 Task: Create a due date automation trigger when advanced on, on the tuesday after a card is due add dates due tomorrow at 11:00 AM.
Action: Mouse moved to (1098, 85)
Screenshot: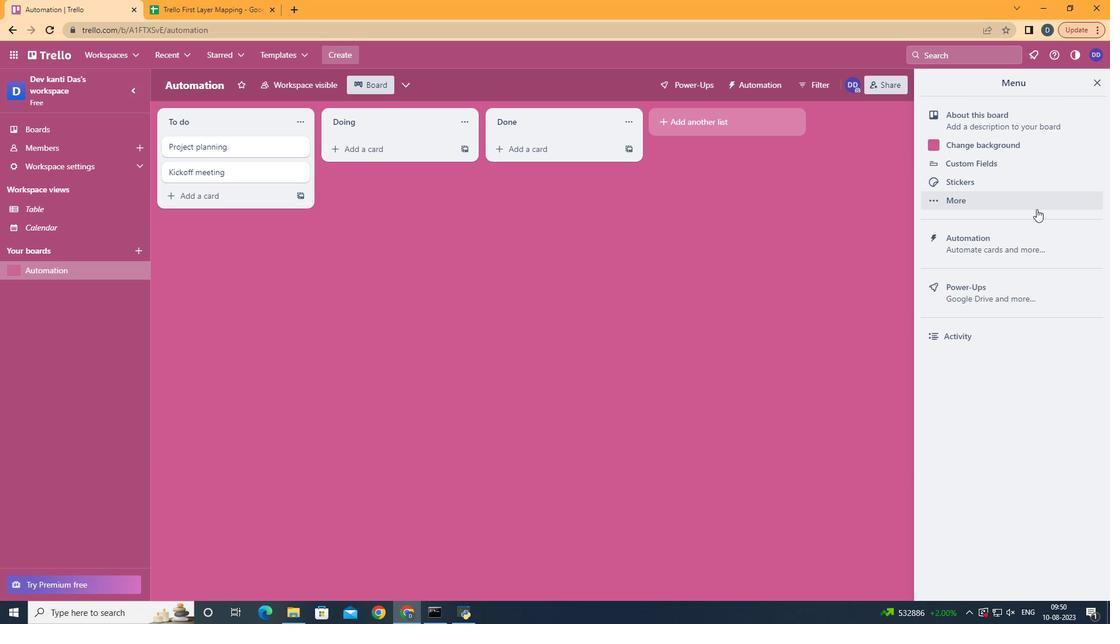 
Action: Mouse pressed left at (1098, 85)
Screenshot: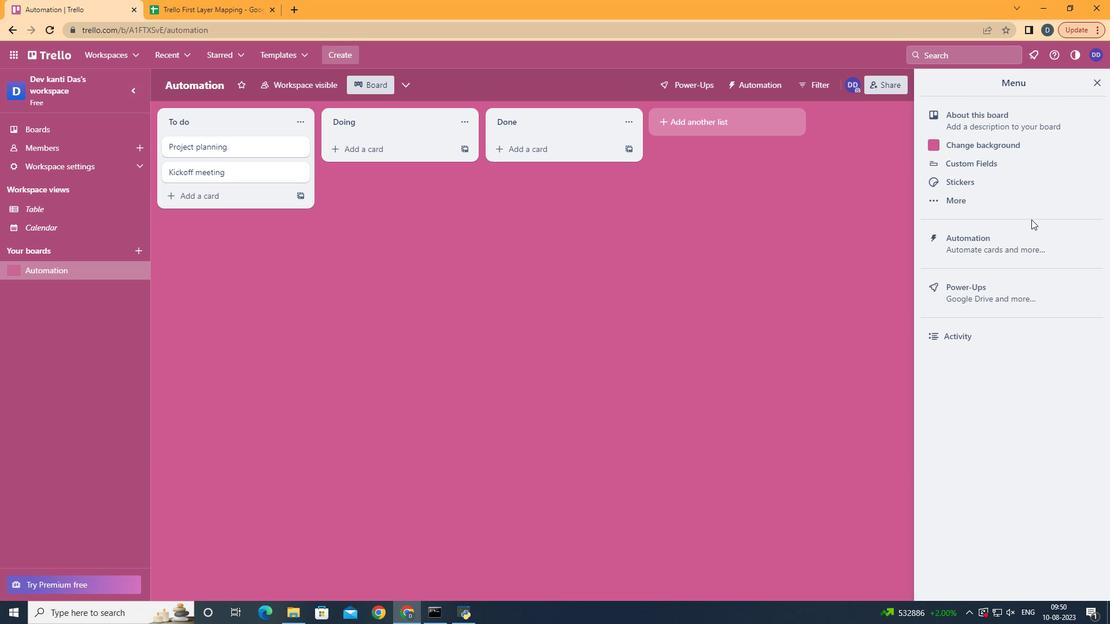 
Action: Mouse moved to (999, 251)
Screenshot: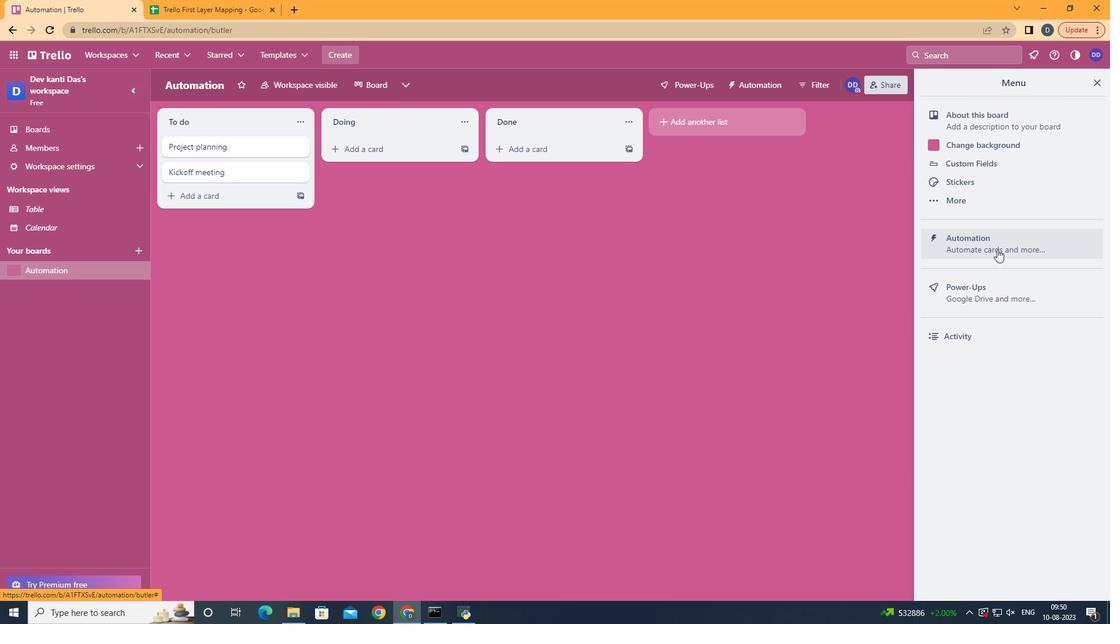 
Action: Mouse pressed left at (999, 251)
Screenshot: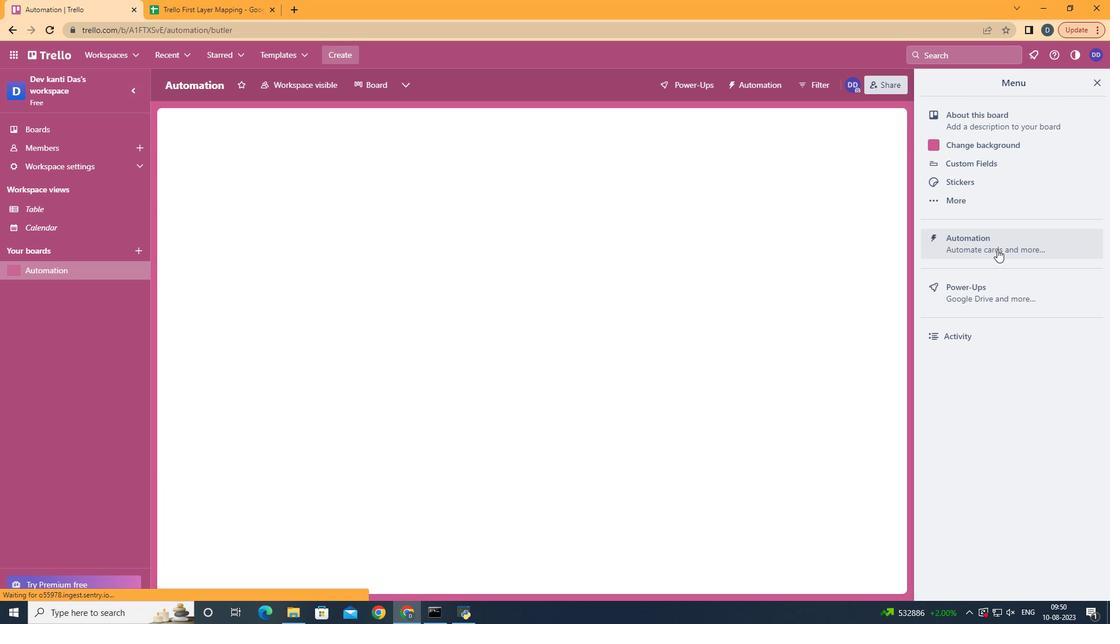 
Action: Mouse moved to (209, 239)
Screenshot: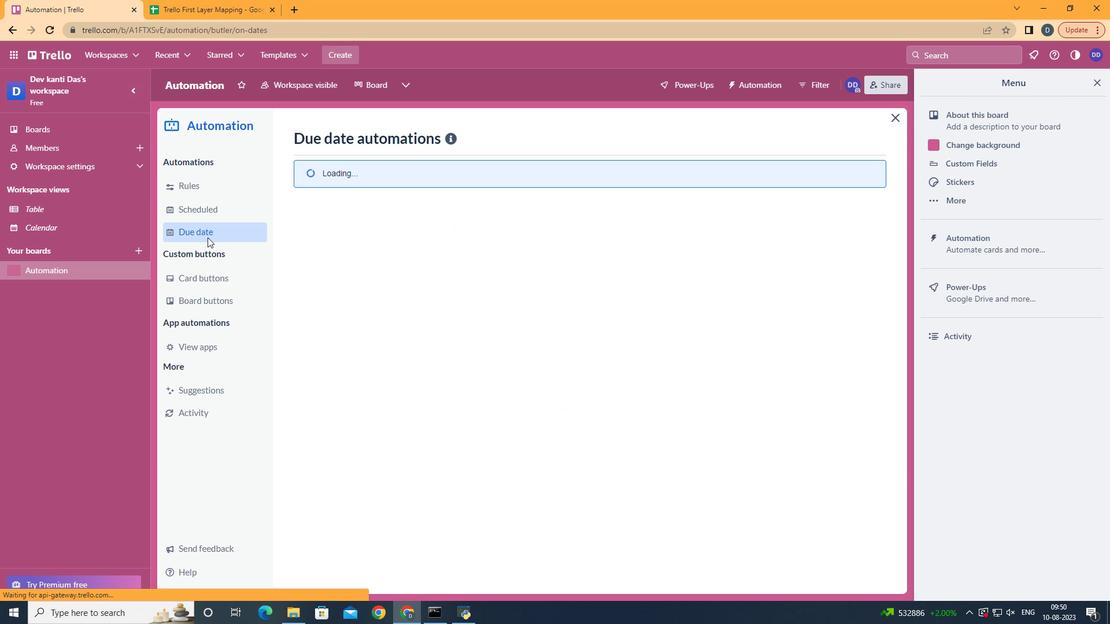 
Action: Mouse pressed left at (209, 239)
Screenshot: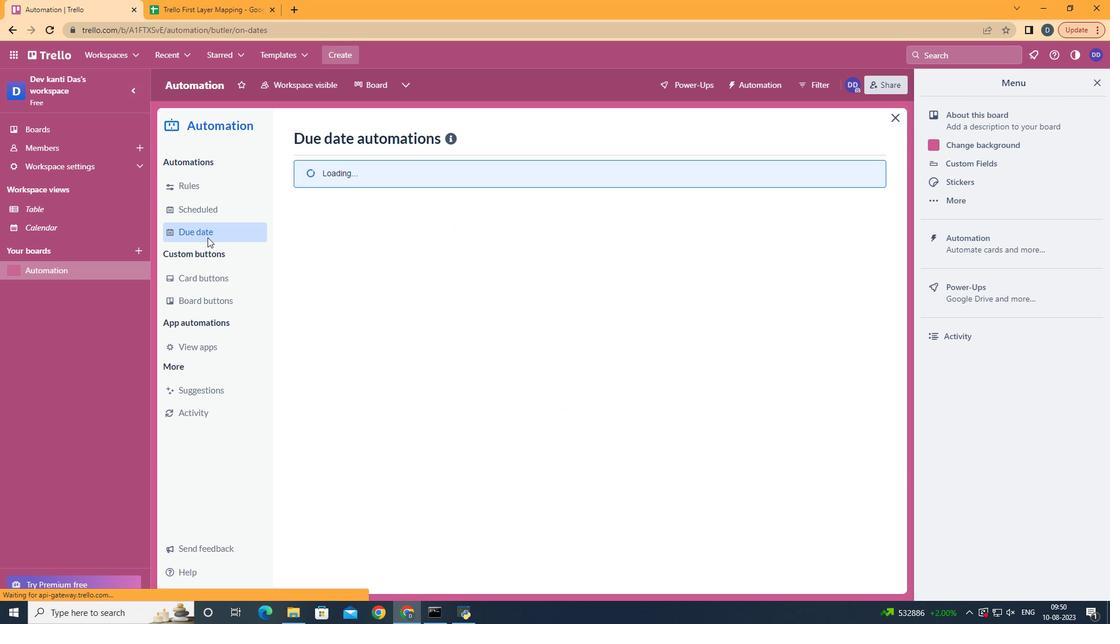 
Action: Mouse moved to (812, 138)
Screenshot: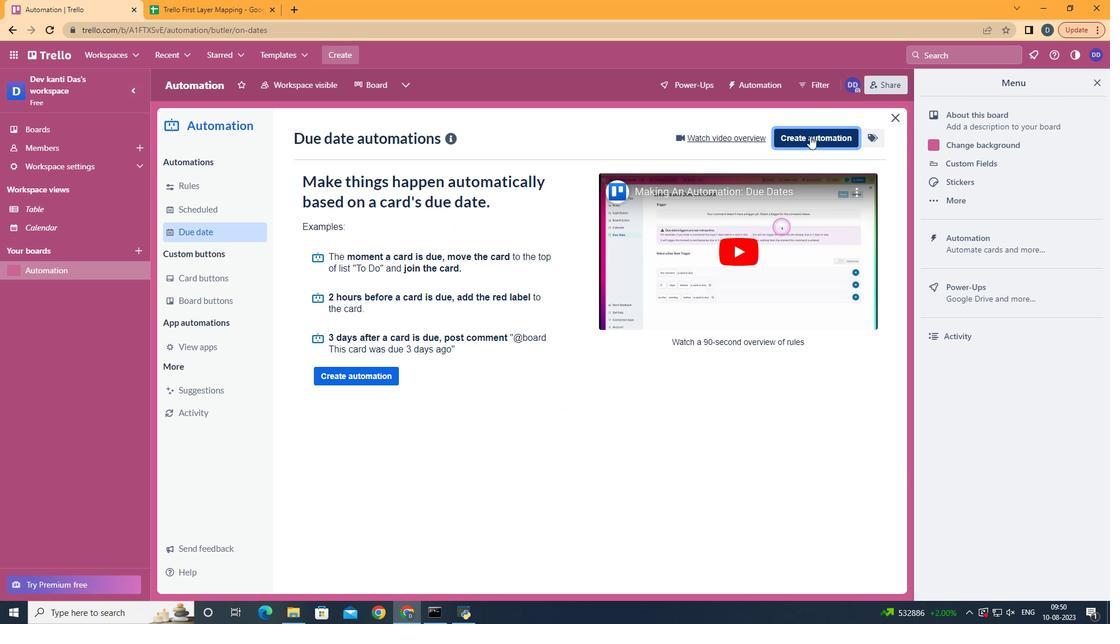 
Action: Mouse pressed left at (812, 138)
Screenshot: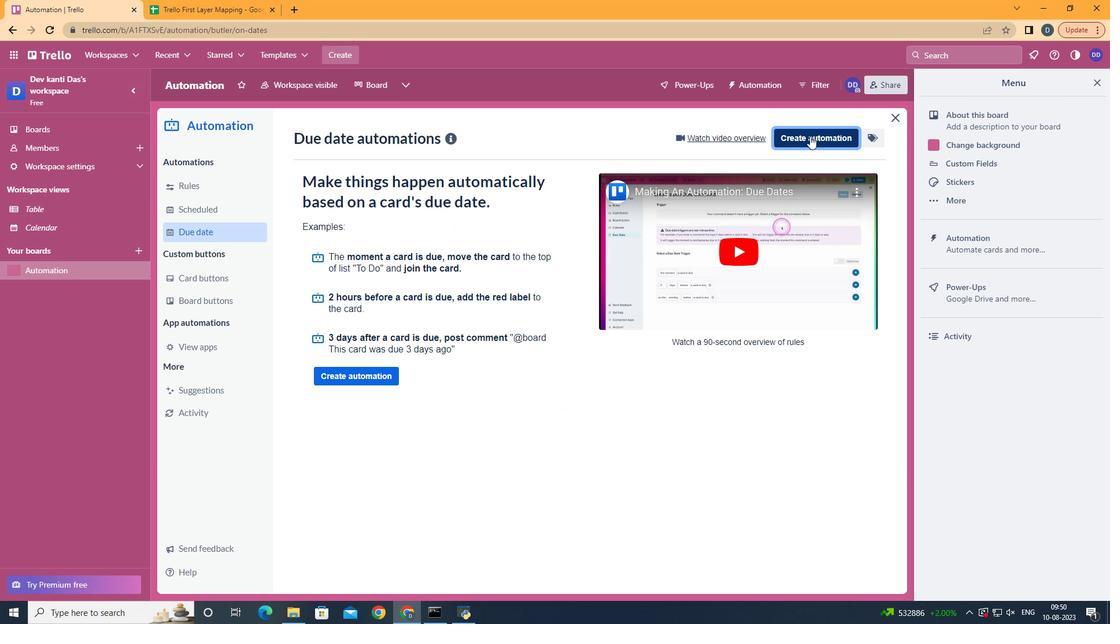 
Action: Mouse moved to (606, 246)
Screenshot: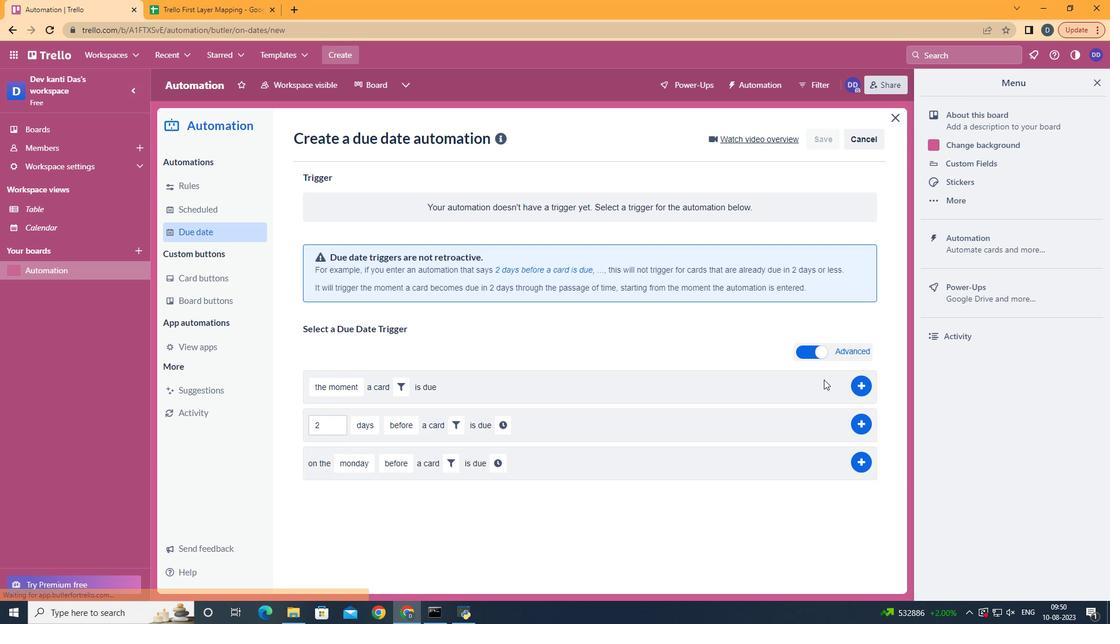 
Action: Mouse pressed left at (606, 246)
Screenshot: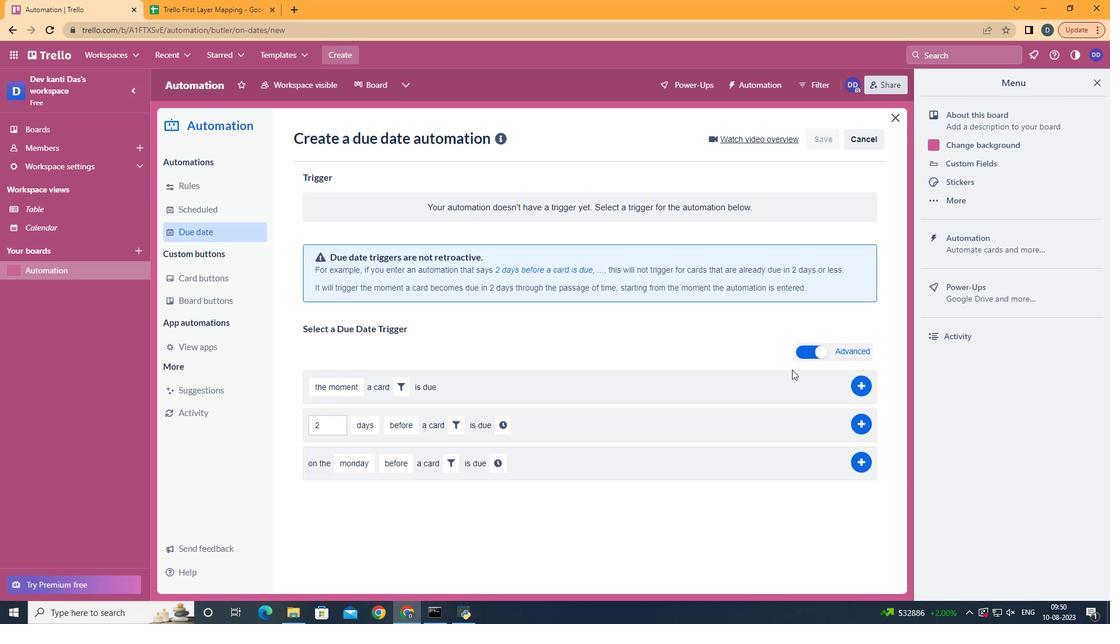 
Action: Mouse moved to (348, 332)
Screenshot: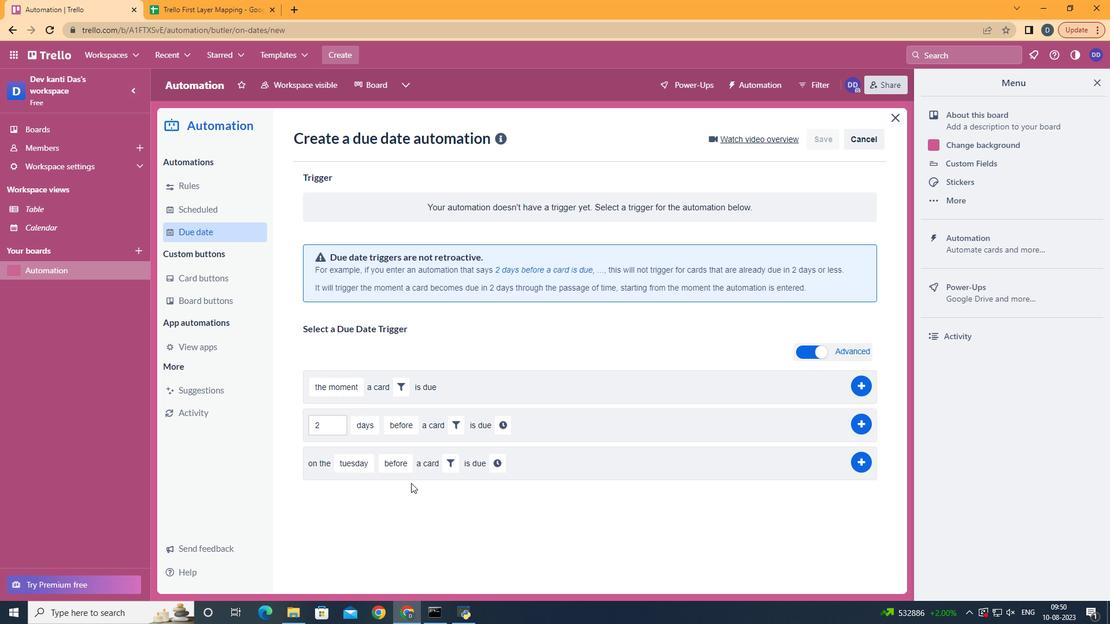 
Action: Mouse pressed left at (348, 332)
Screenshot: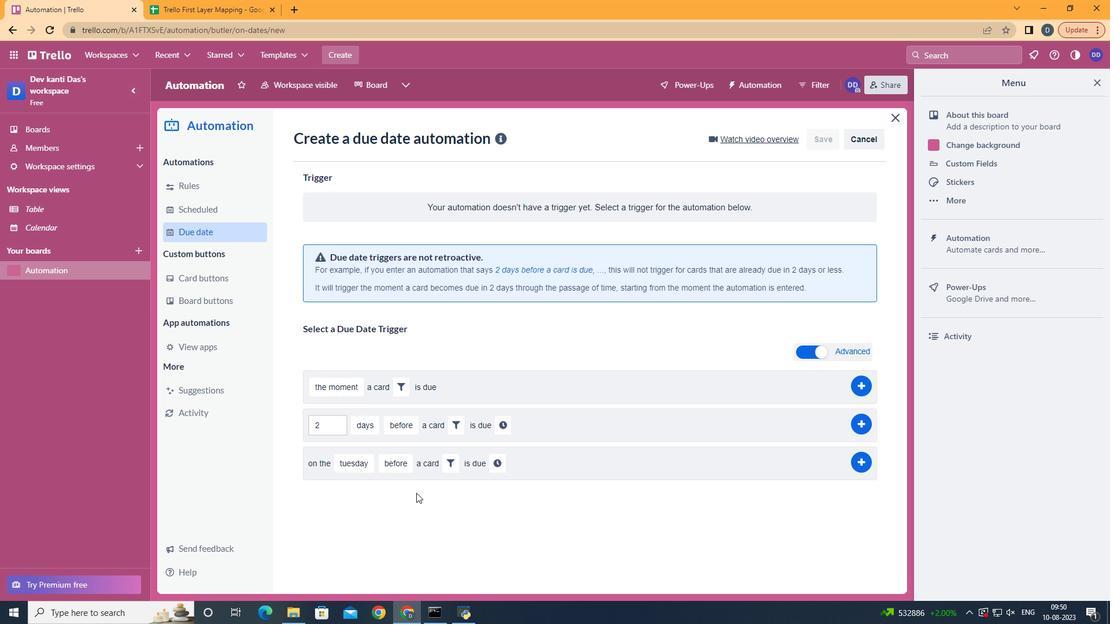 
Action: Mouse moved to (404, 506)
Screenshot: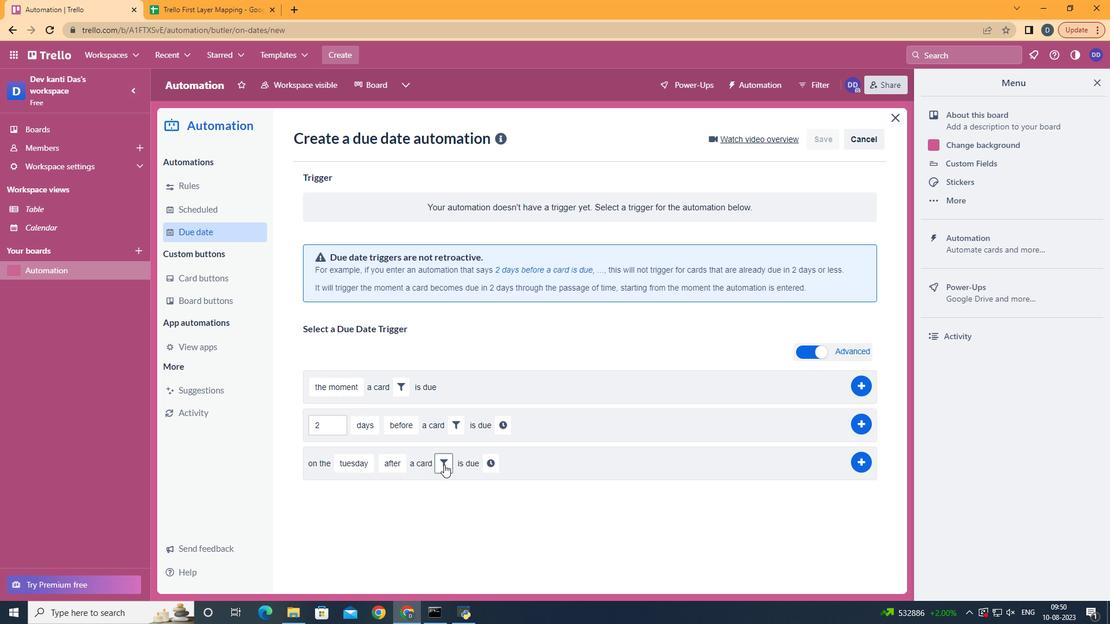 
Action: Mouse pressed left at (404, 506)
Screenshot: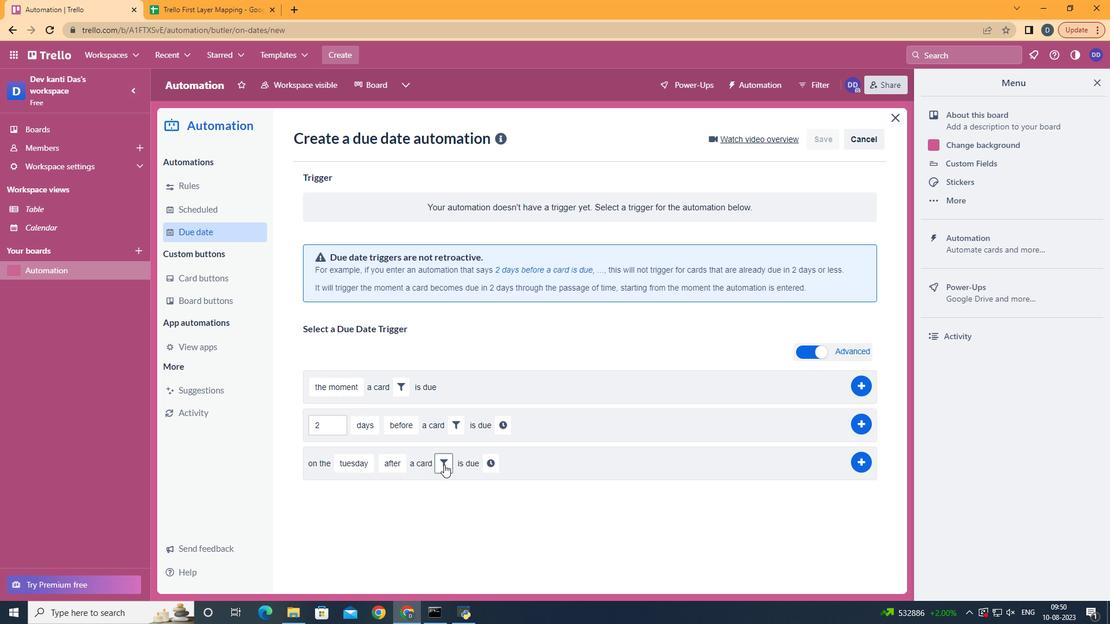 
Action: Mouse moved to (446, 466)
Screenshot: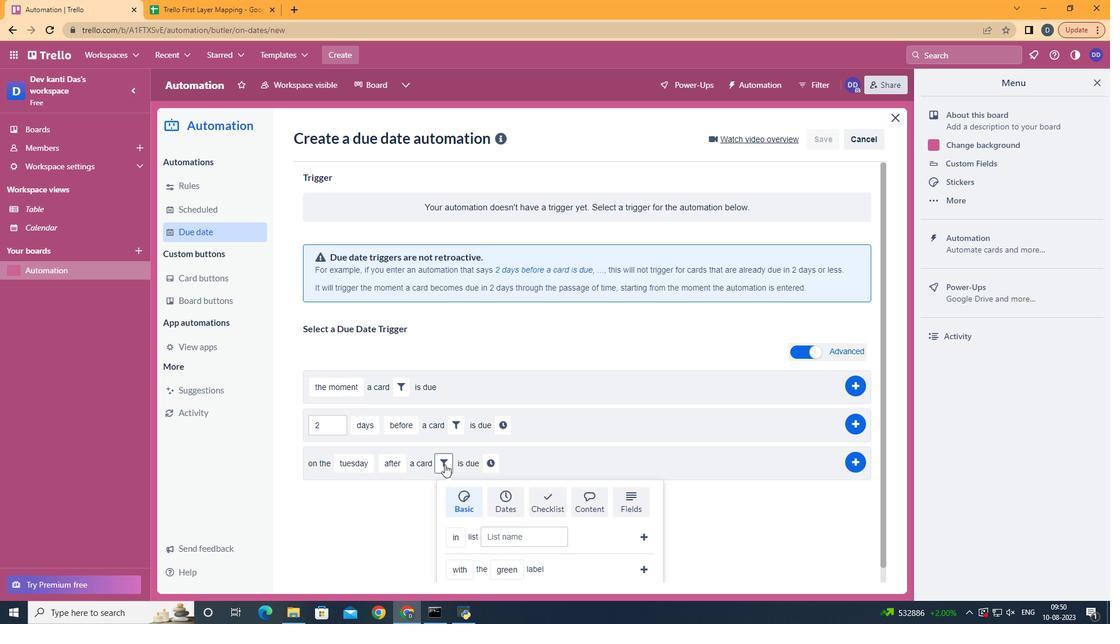 
Action: Mouse pressed left at (446, 466)
Screenshot: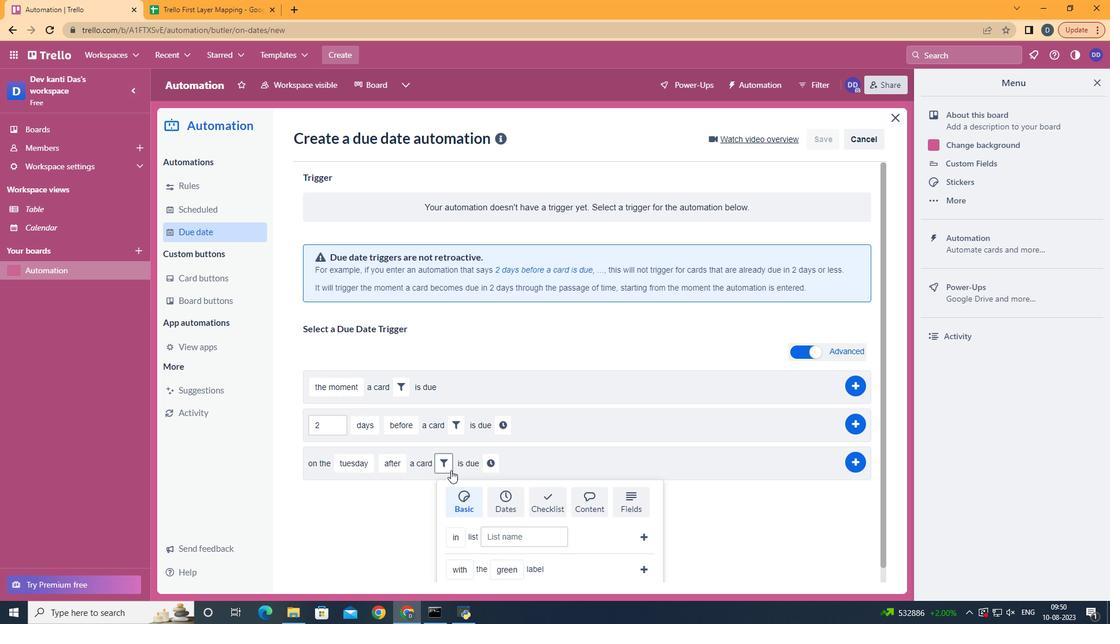 
Action: Mouse moved to (515, 503)
Screenshot: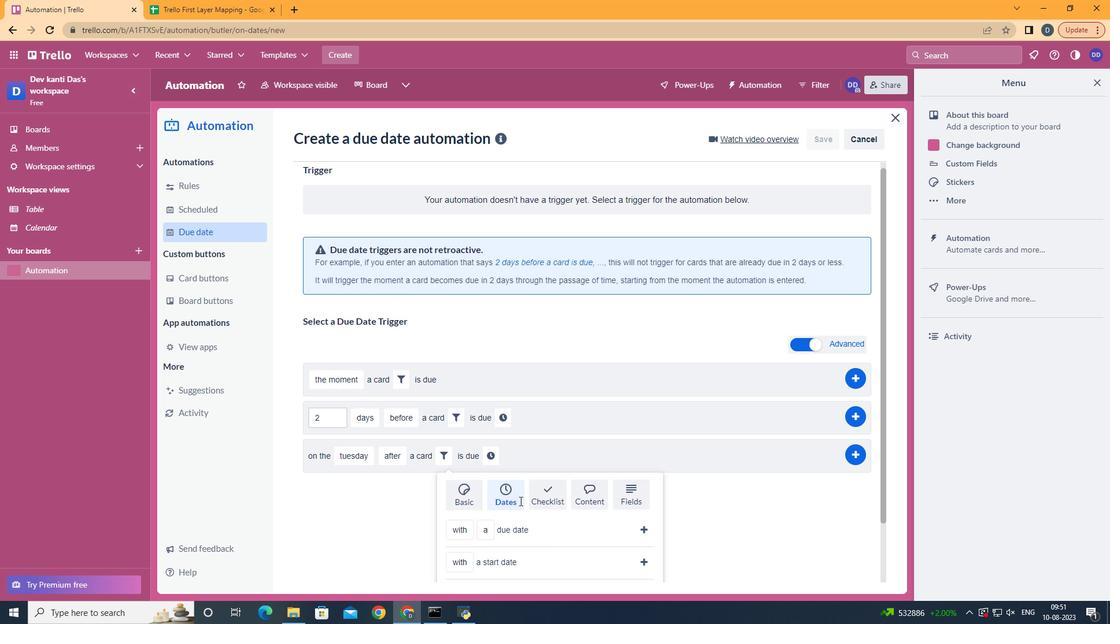 
Action: Mouse pressed left at (515, 503)
Screenshot: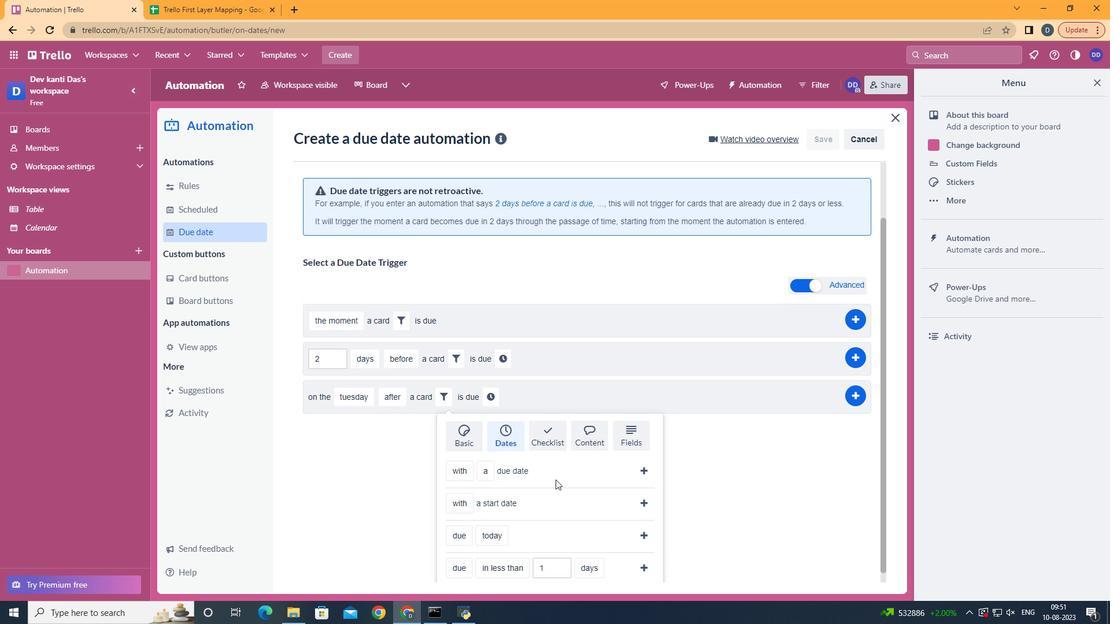 
Action: Mouse scrolled (515, 503) with delta (0, 0)
Screenshot: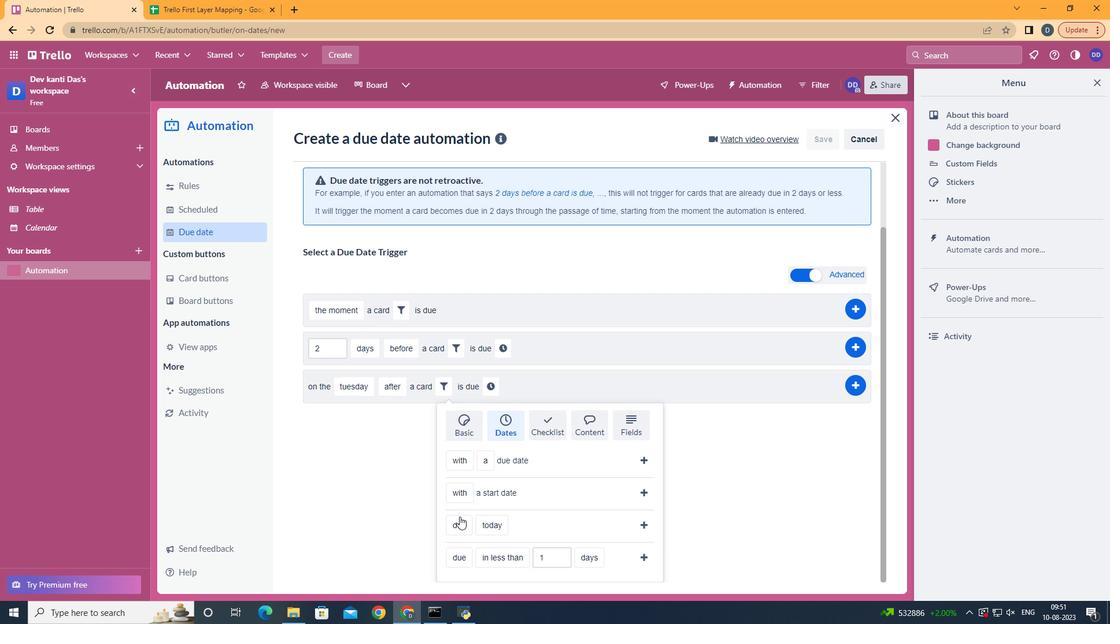
Action: Mouse scrolled (515, 503) with delta (0, 0)
Screenshot: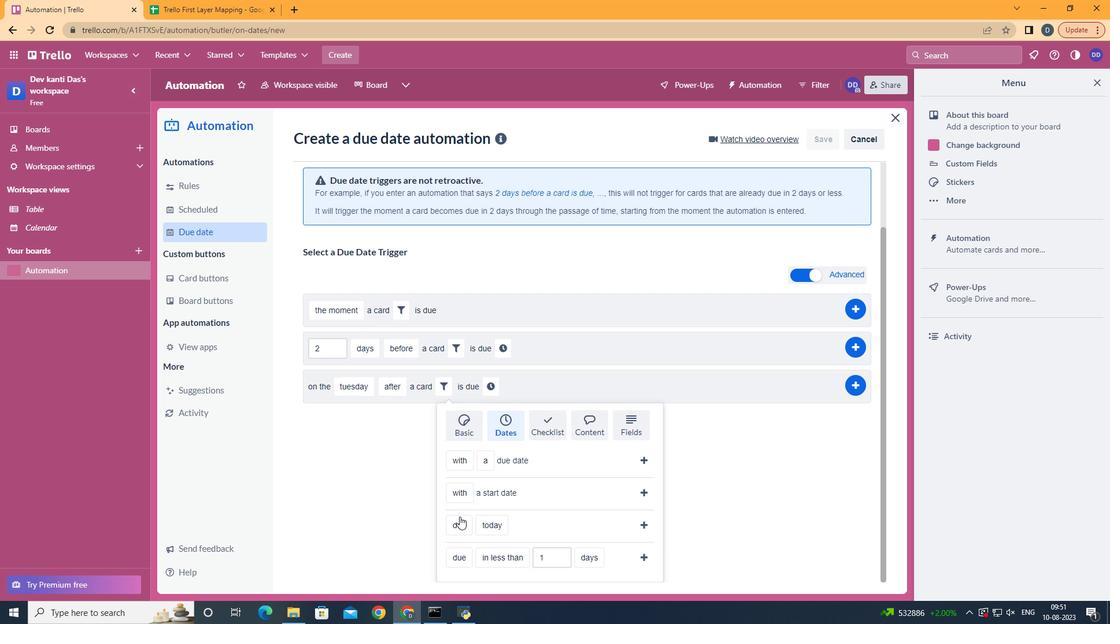 
Action: Mouse scrolled (515, 503) with delta (0, 0)
Screenshot: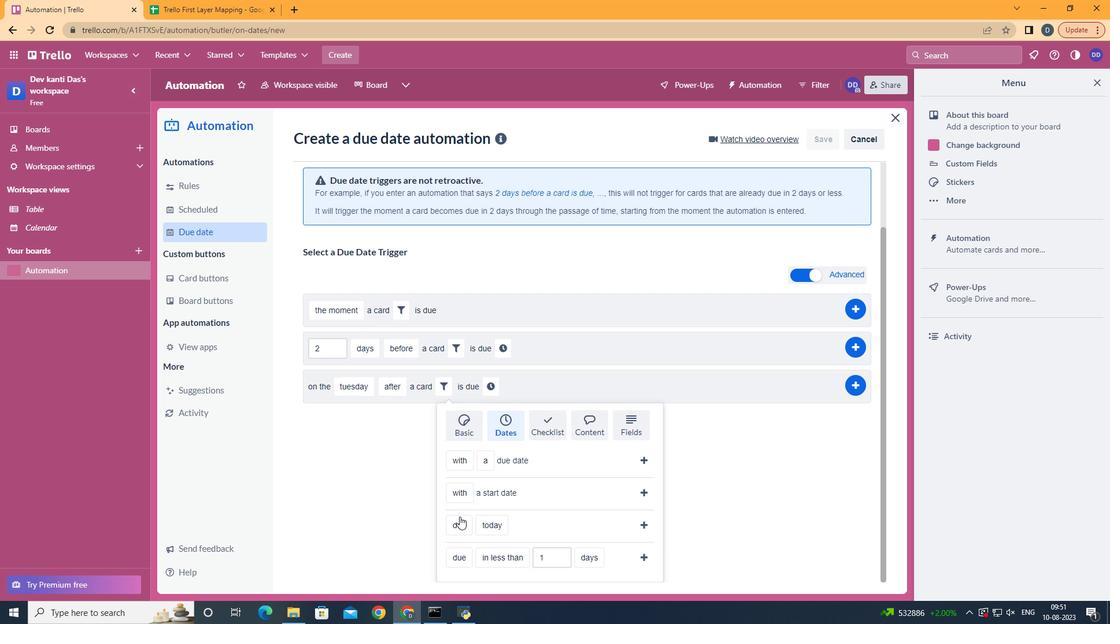 
Action: Mouse scrolled (515, 503) with delta (0, 0)
Screenshot: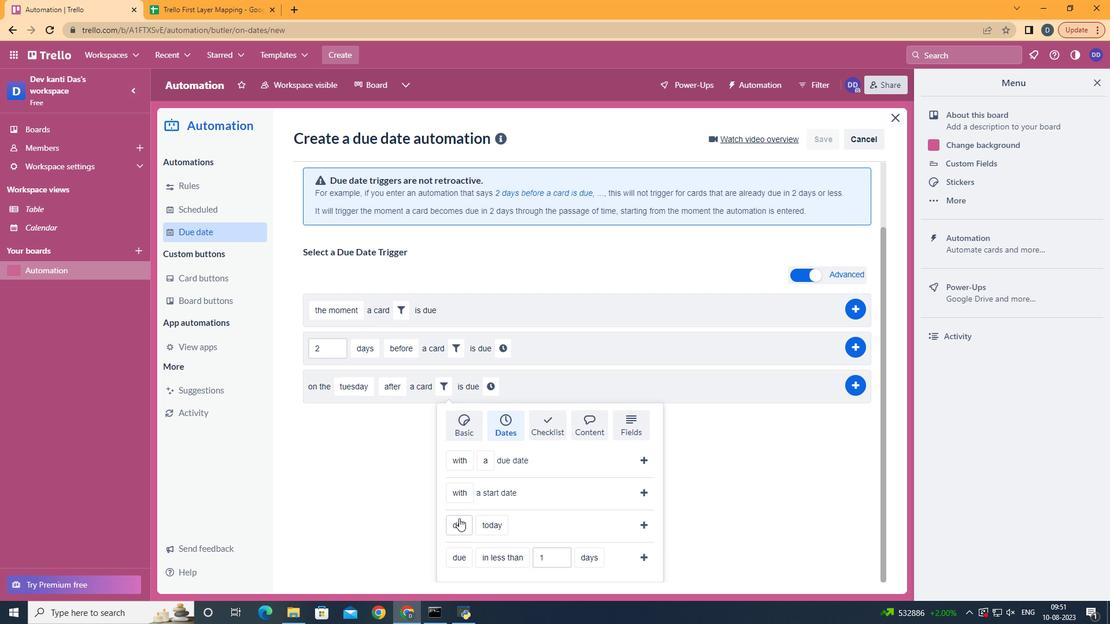 
Action: Mouse moved to (474, 436)
Screenshot: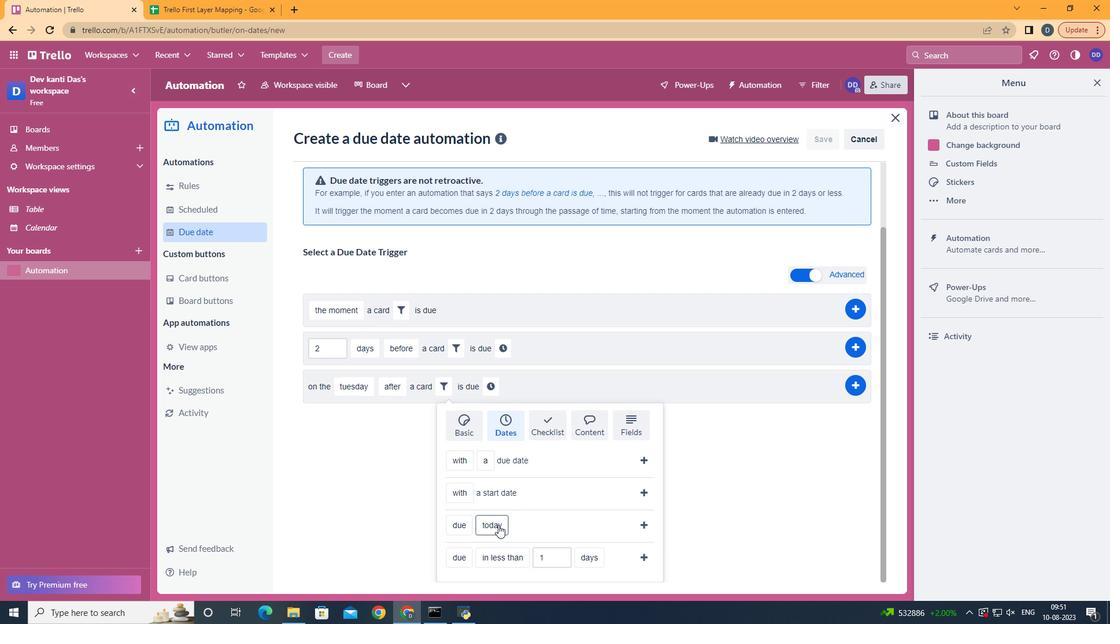 
Action: Mouse pressed left at (474, 436)
Screenshot: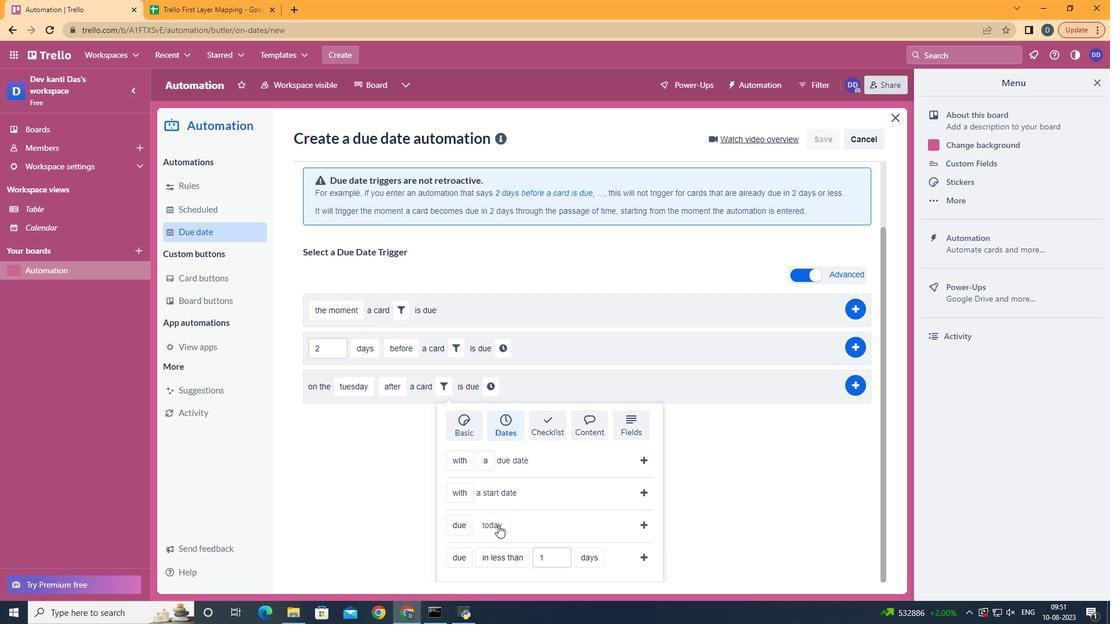 
Action: Mouse moved to (517, 413)
Screenshot: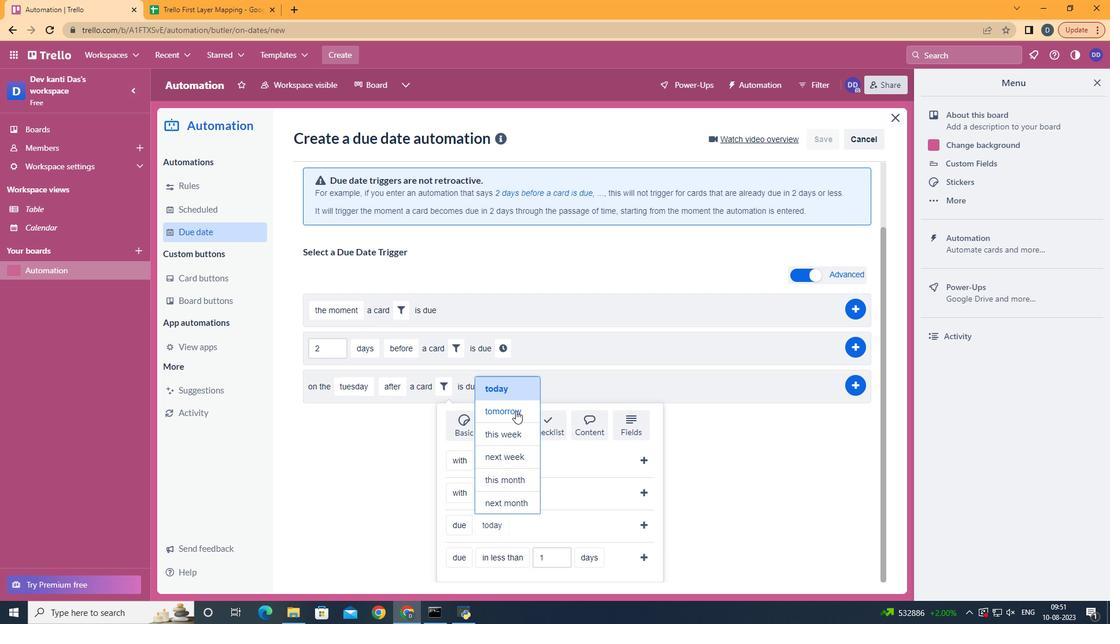 
Action: Mouse pressed left at (517, 413)
Screenshot: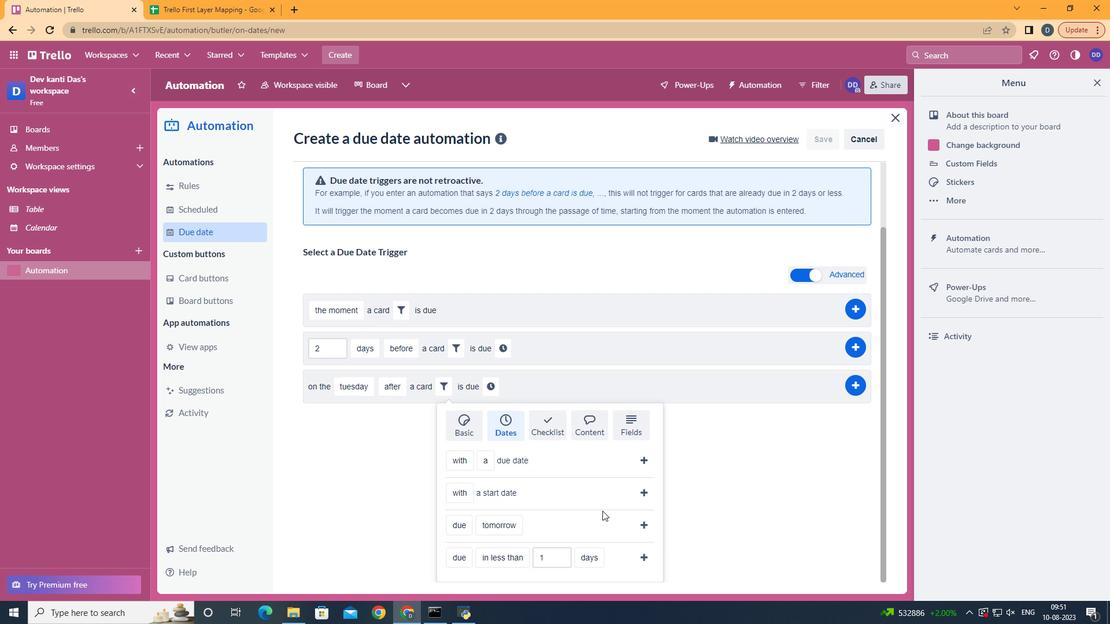 
Action: Mouse moved to (642, 523)
Screenshot: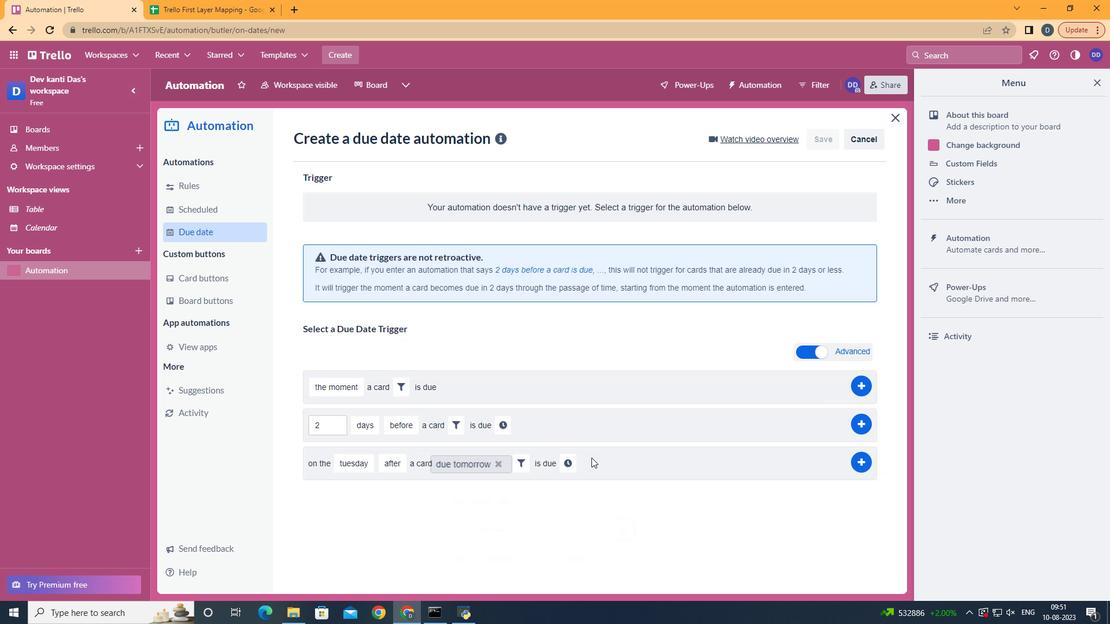 
Action: Mouse pressed left at (642, 523)
Screenshot: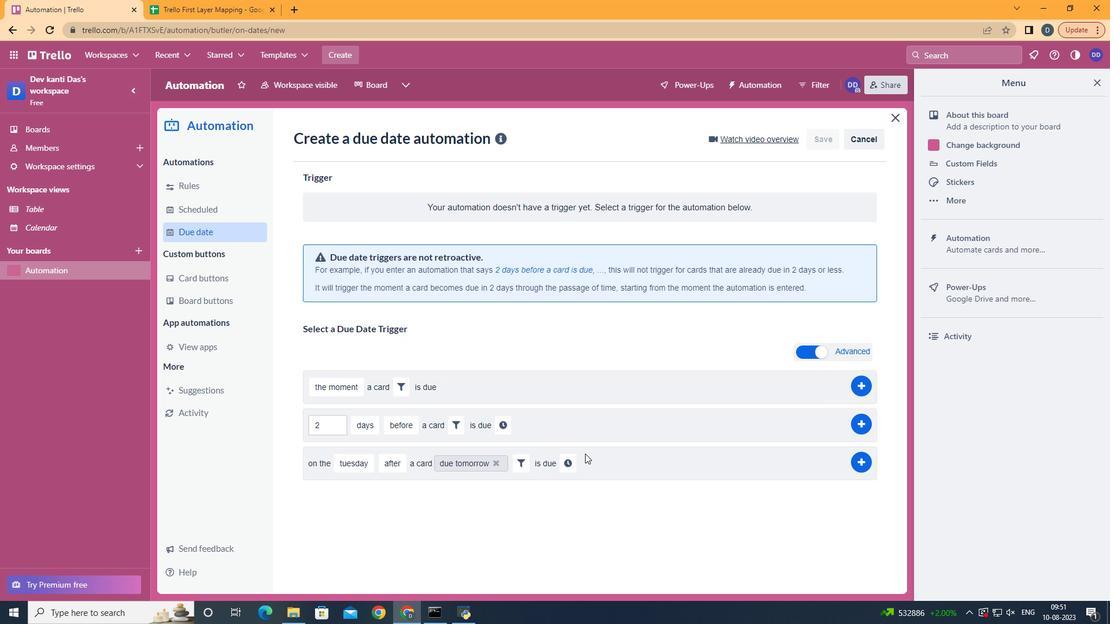 
Action: Mouse moved to (569, 464)
Screenshot: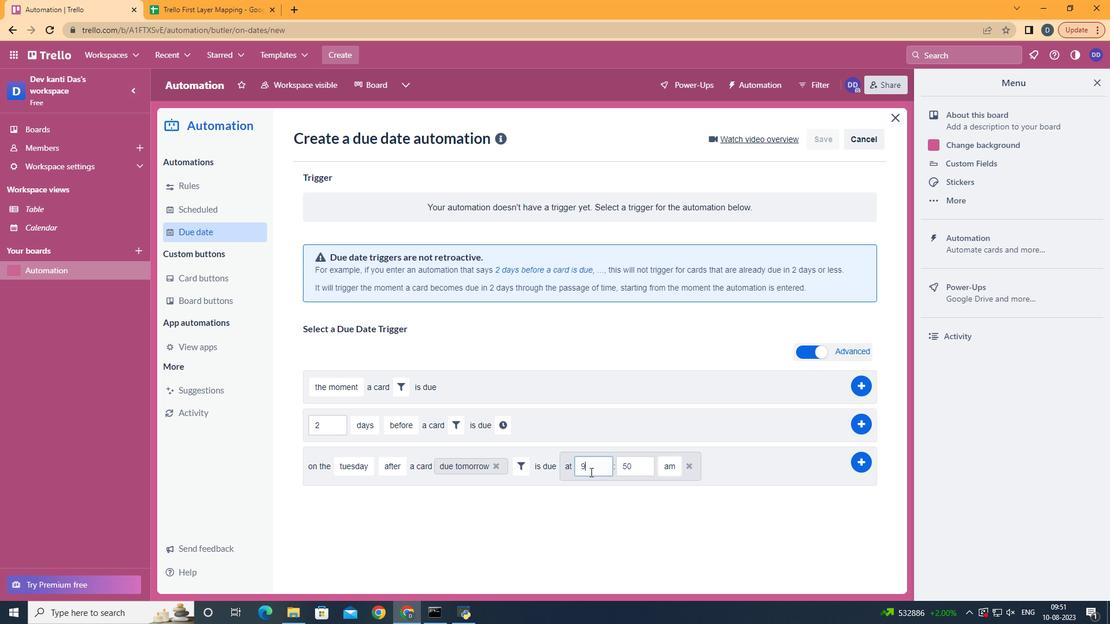 
Action: Mouse pressed left at (569, 464)
Screenshot: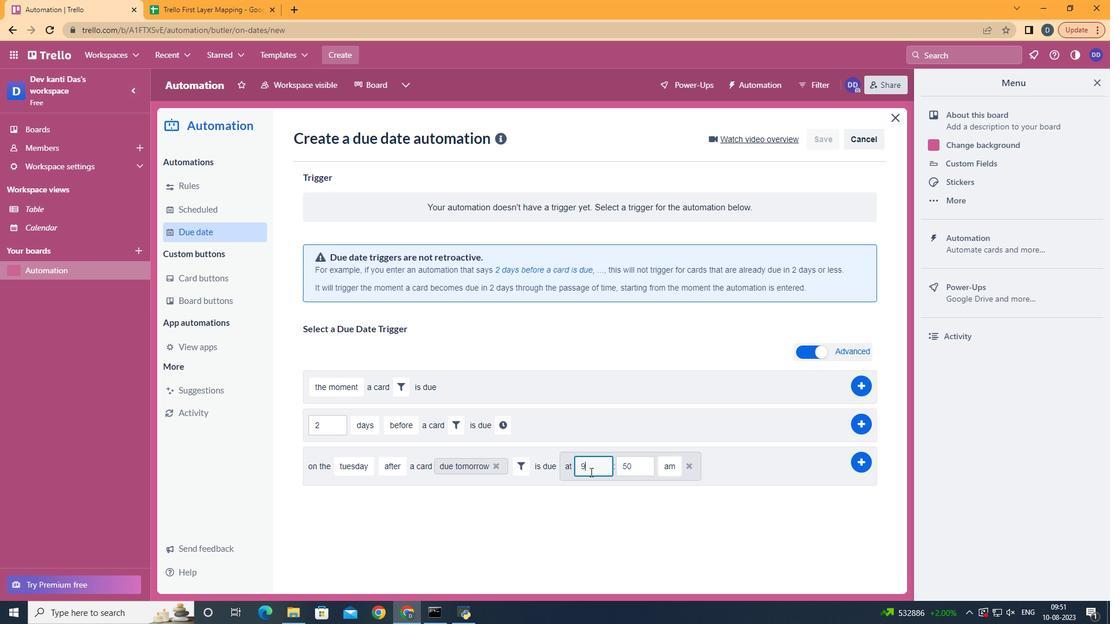 
Action: Mouse moved to (592, 474)
Screenshot: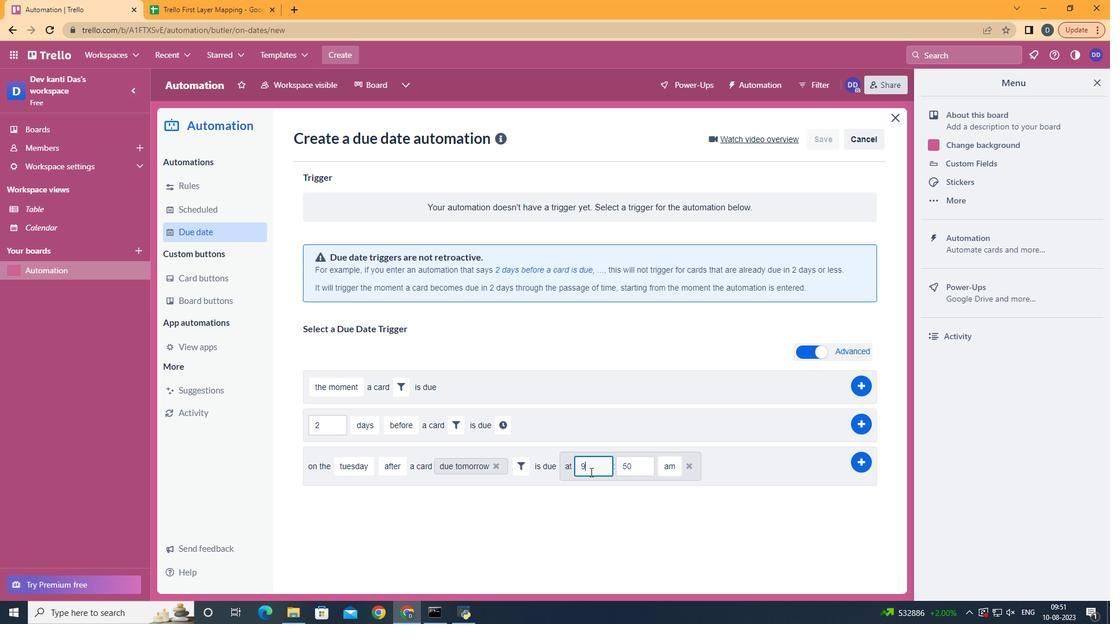 
Action: Mouse pressed left at (592, 474)
Screenshot: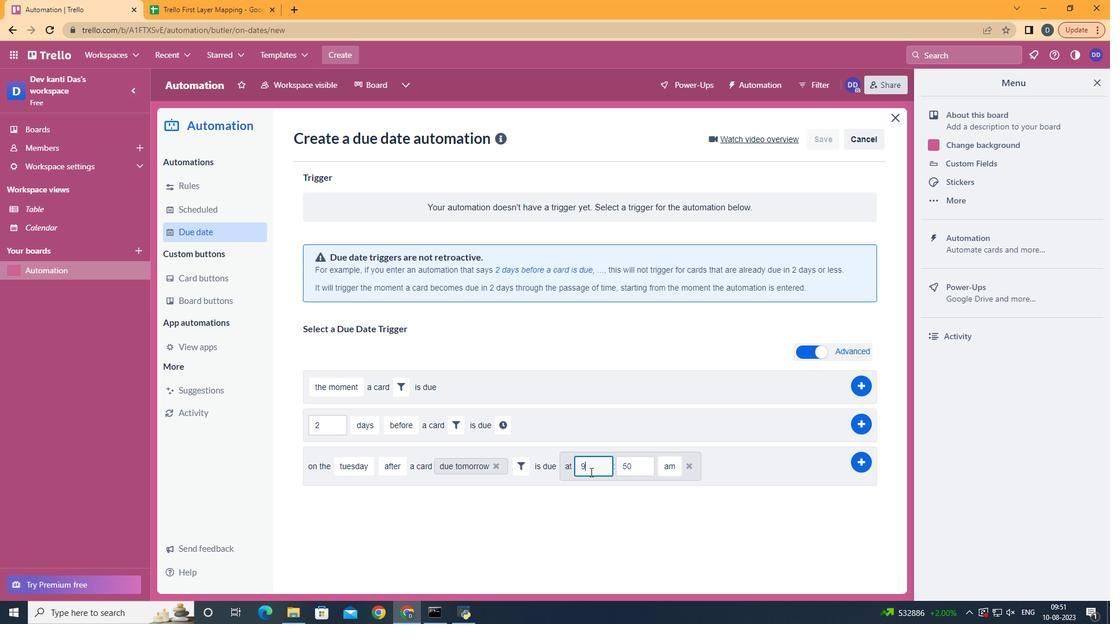 
Action: Mouse moved to (592, 474)
Screenshot: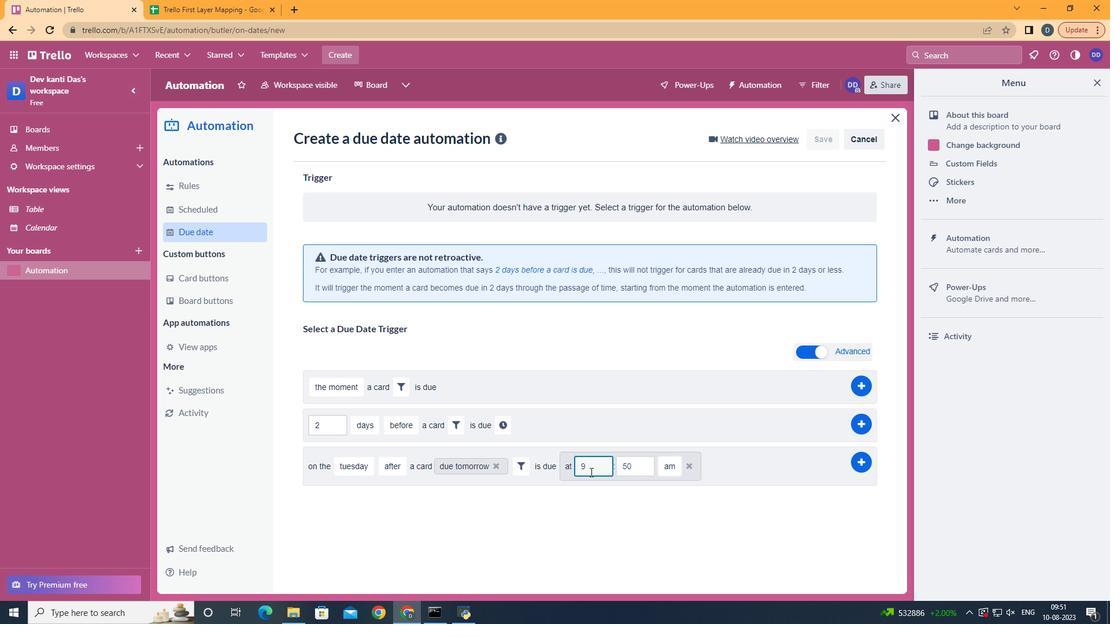 
Action: Key pressed <Key.backspace>11
Screenshot: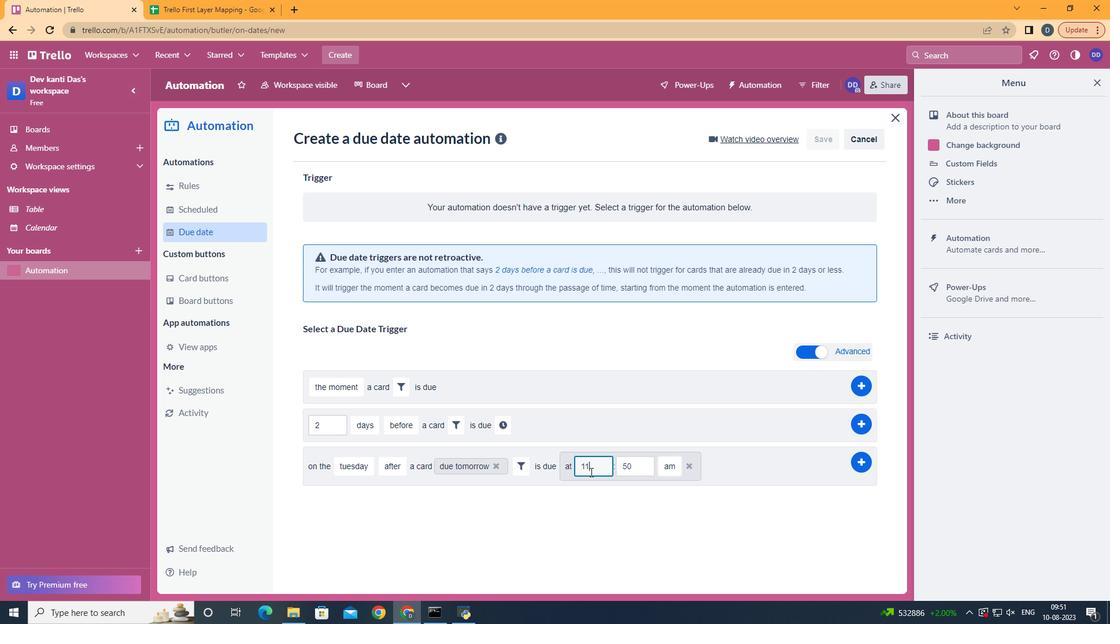 
Action: Mouse moved to (635, 466)
Screenshot: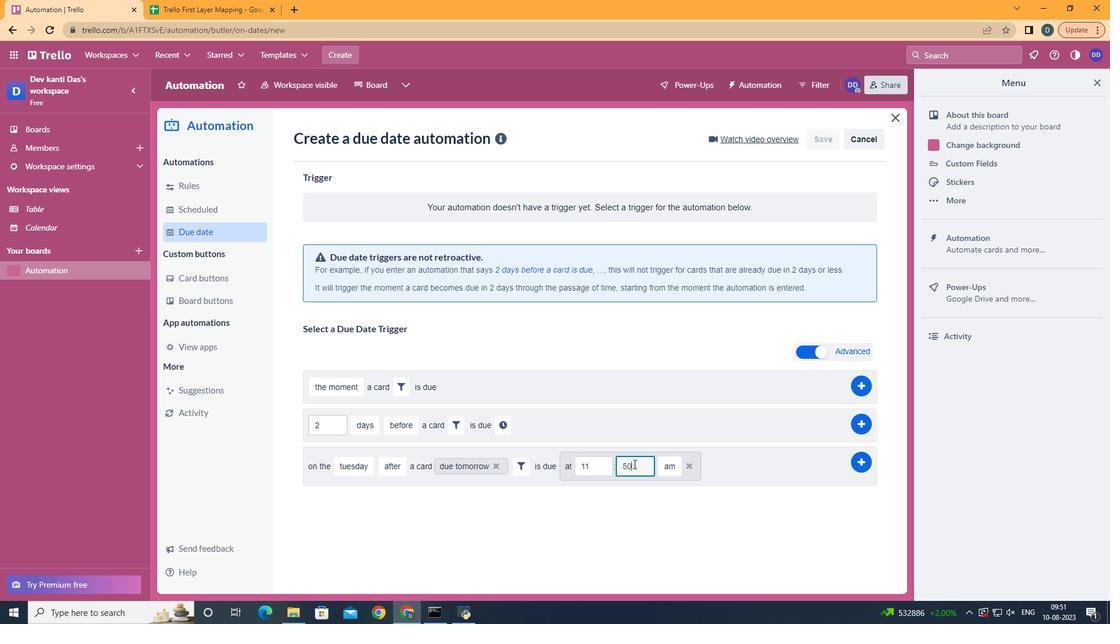 
Action: Mouse pressed left at (635, 466)
Screenshot: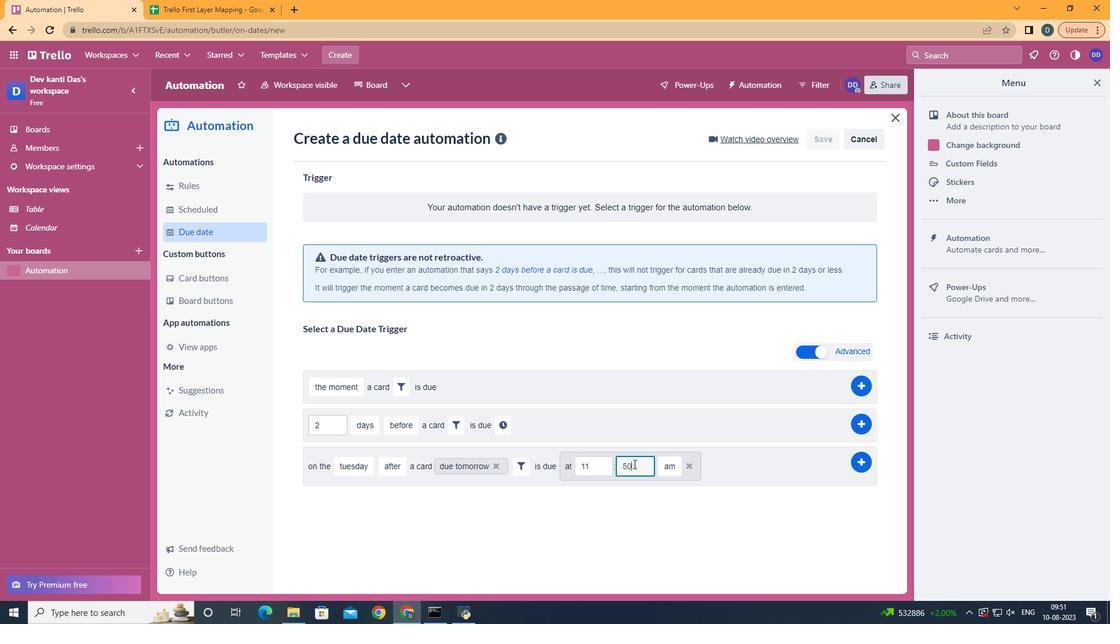 
Action: Key pressed <Key.backspace><Key.backspace>00
Screenshot: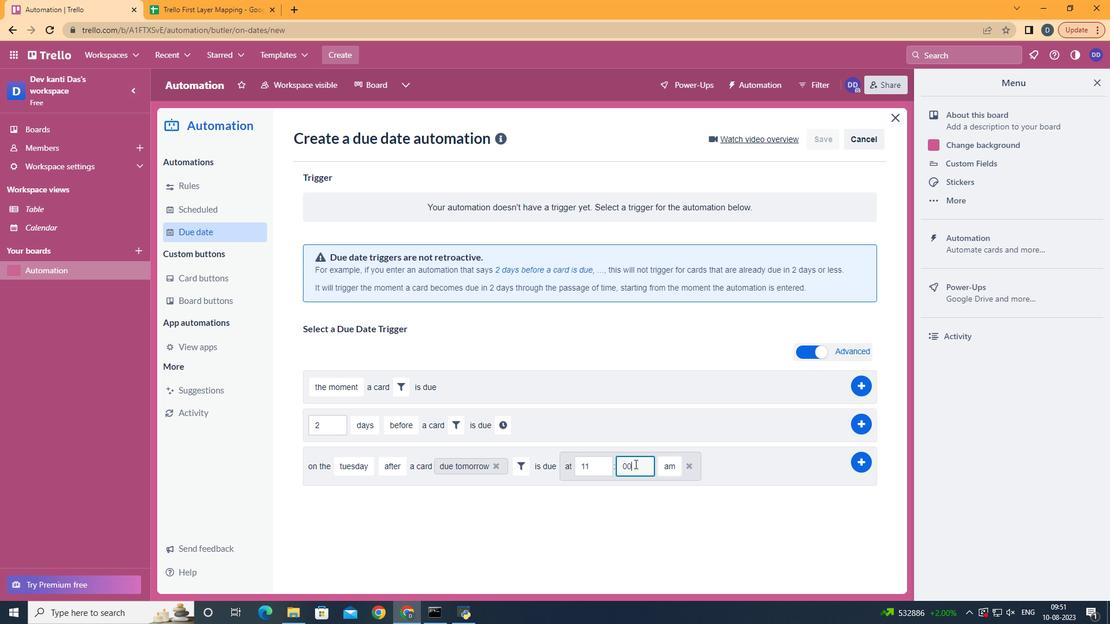 
Action: Mouse moved to (667, 489)
Screenshot: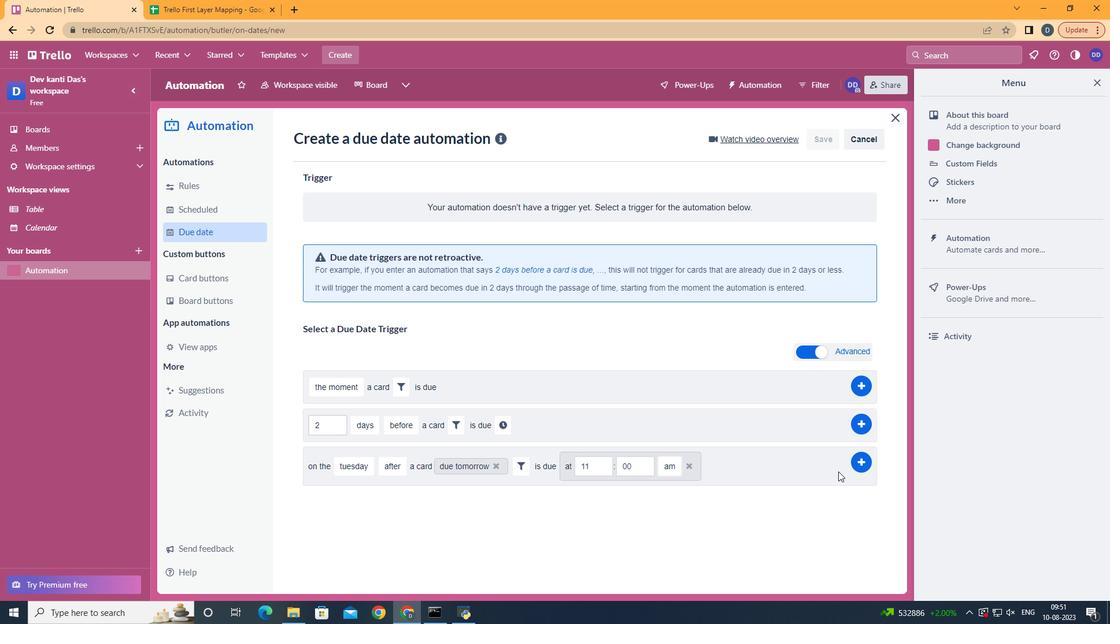 
Action: Mouse pressed left at (667, 489)
Screenshot: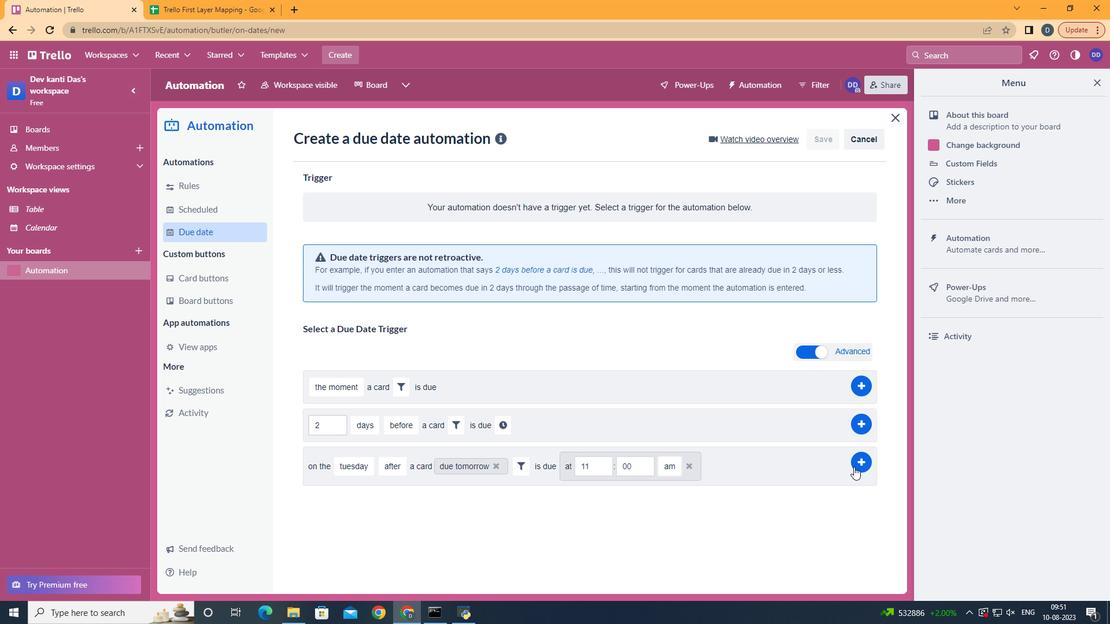 
Action: Mouse moved to (861, 465)
Screenshot: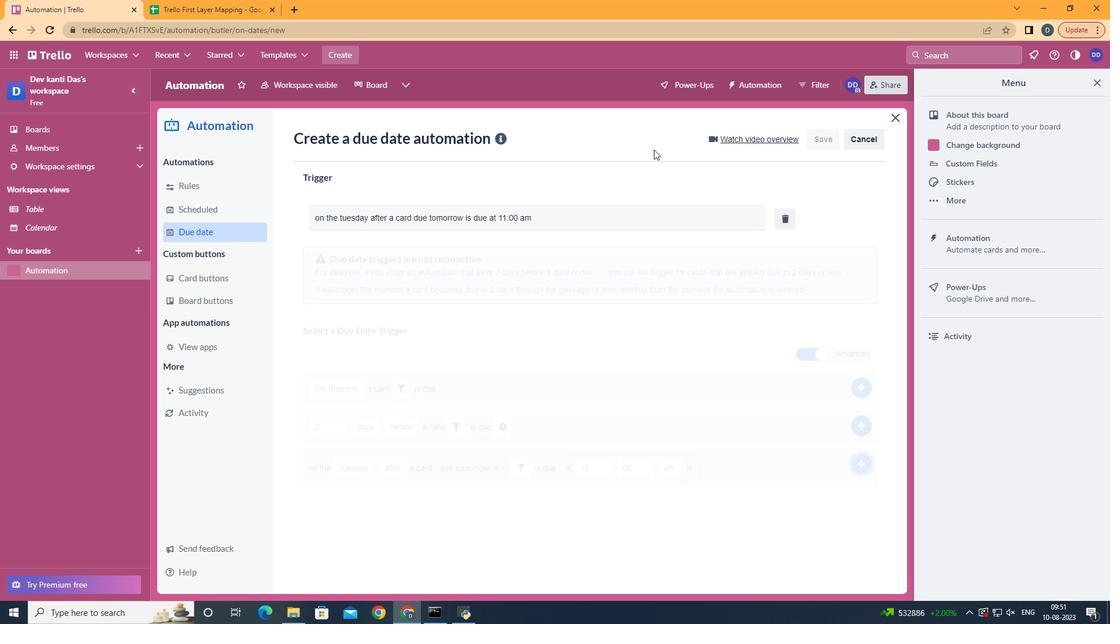 
Action: Mouse pressed left at (861, 465)
Screenshot: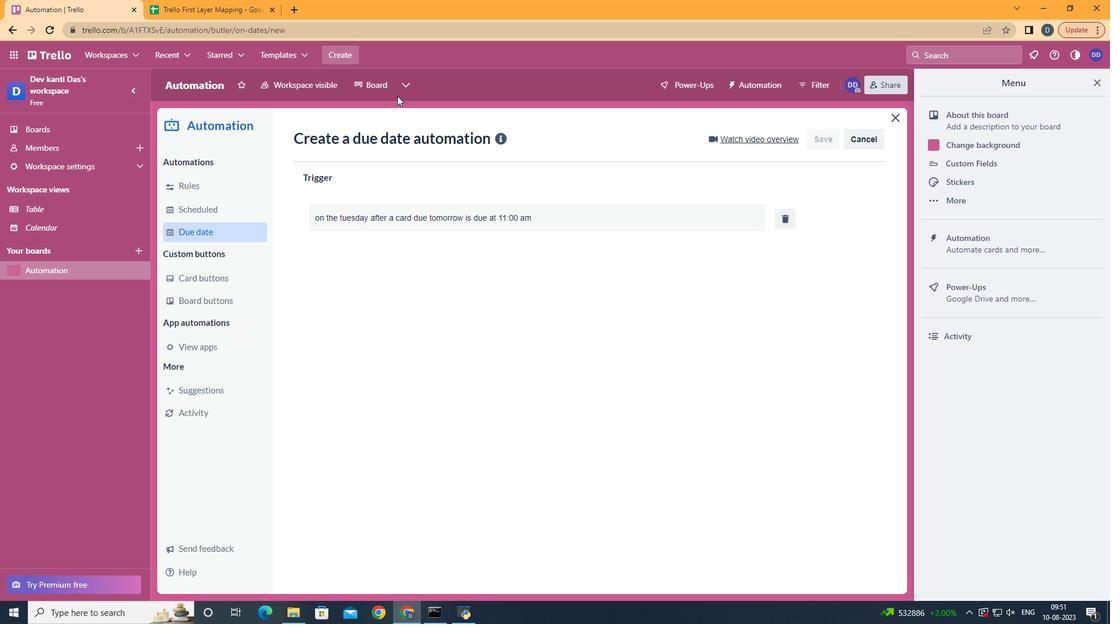 
Action: Mouse moved to (490, 126)
Screenshot: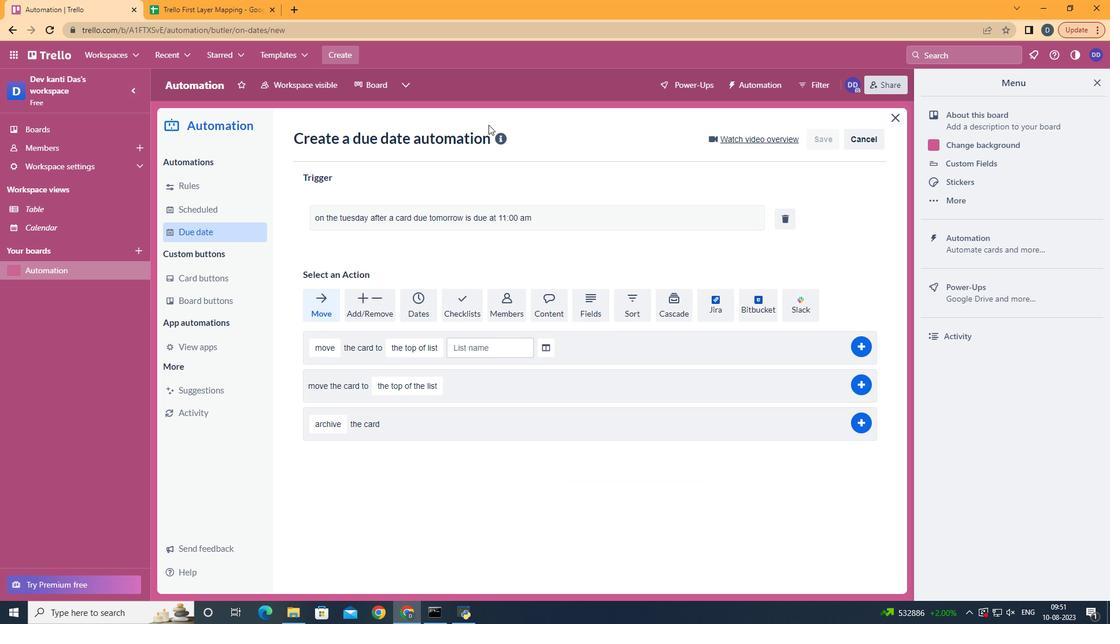 
